 Task: Look for products with blackberry flavor.
Action: Mouse pressed left at (18, 128)
Screenshot: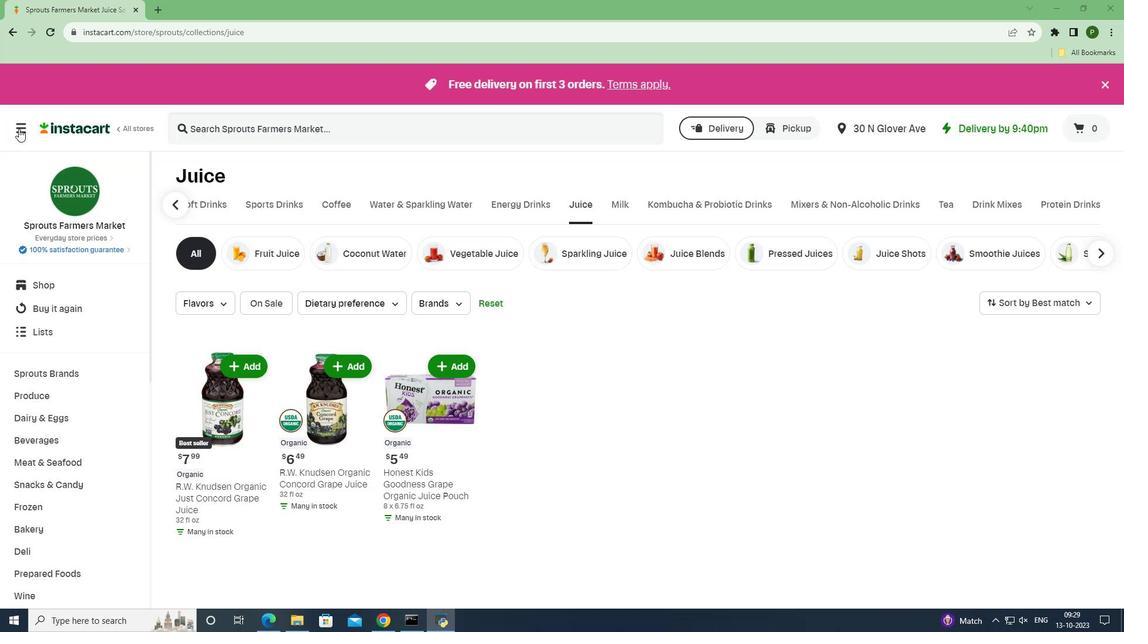 
Action: Mouse moved to (33, 313)
Screenshot: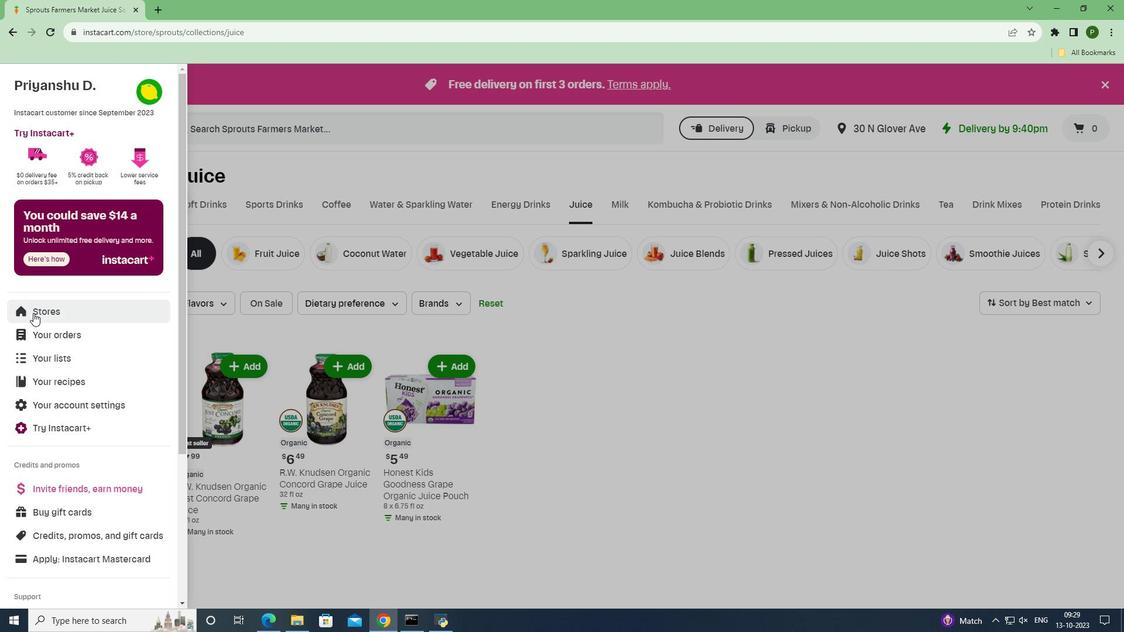
Action: Mouse pressed left at (33, 313)
Screenshot: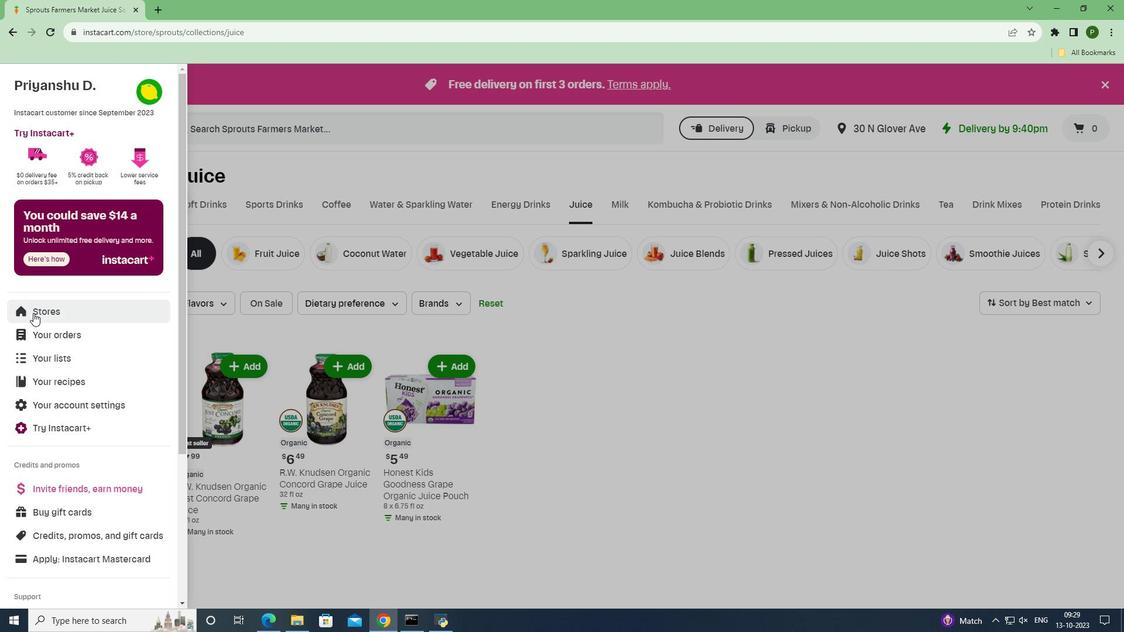 
Action: Mouse moved to (266, 141)
Screenshot: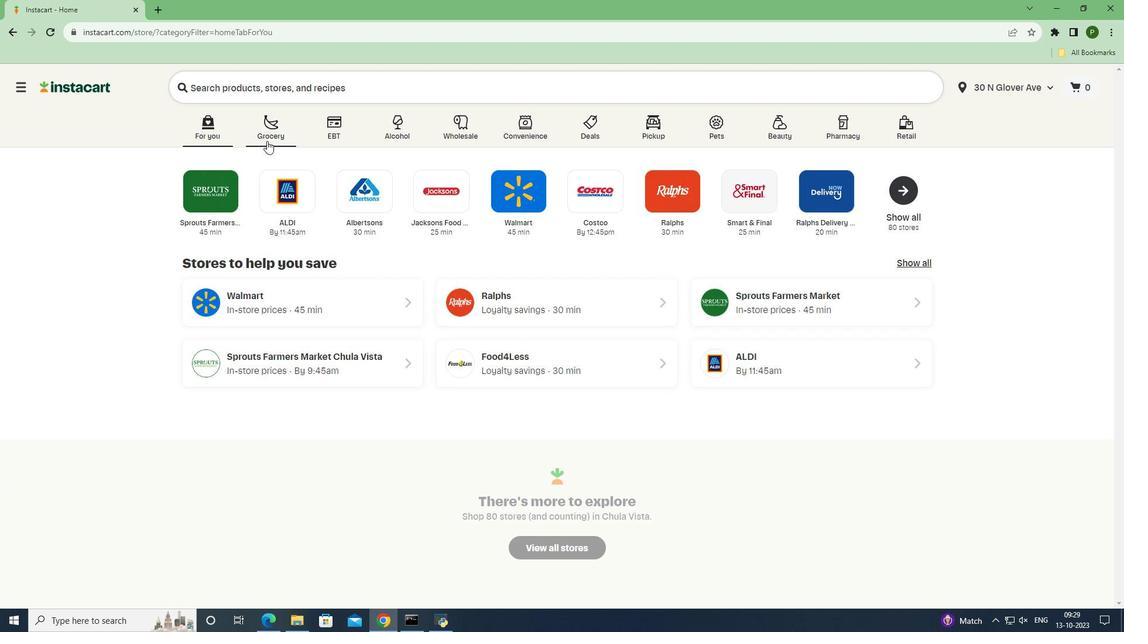 
Action: Mouse pressed left at (266, 141)
Screenshot: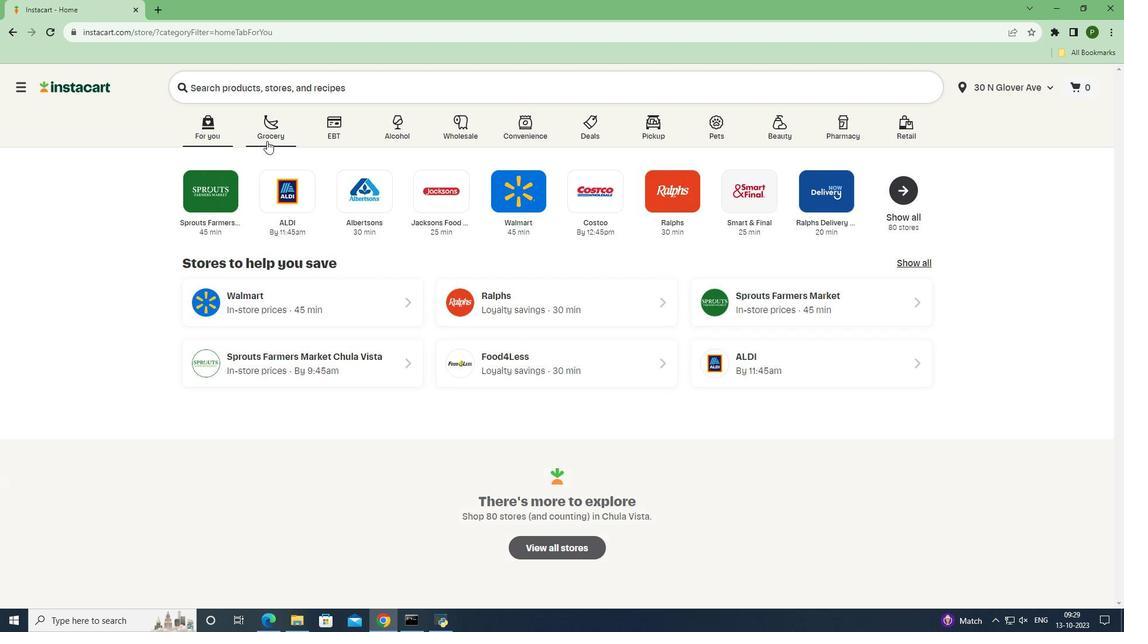 
Action: Mouse moved to (753, 269)
Screenshot: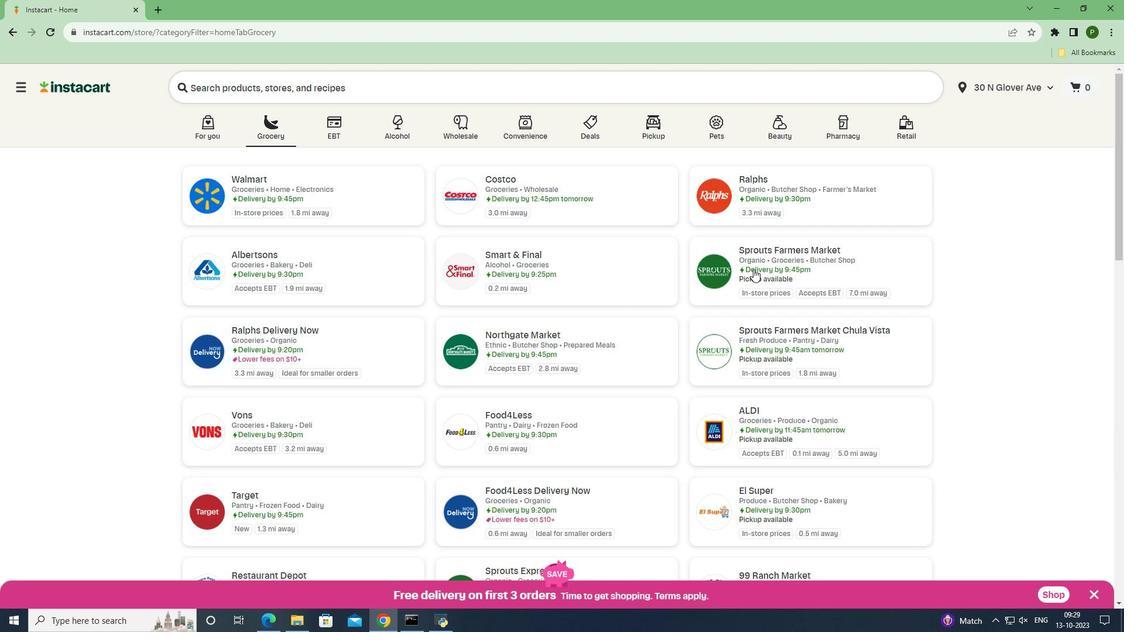 
Action: Mouse pressed left at (753, 269)
Screenshot: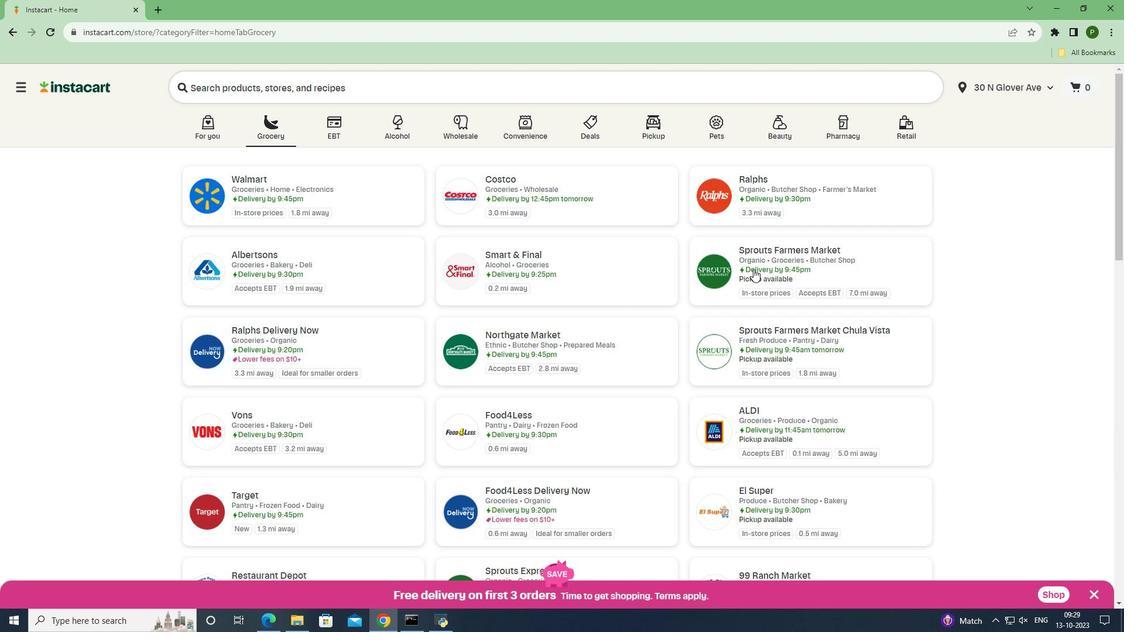 
Action: Mouse moved to (83, 441)
Screenshot: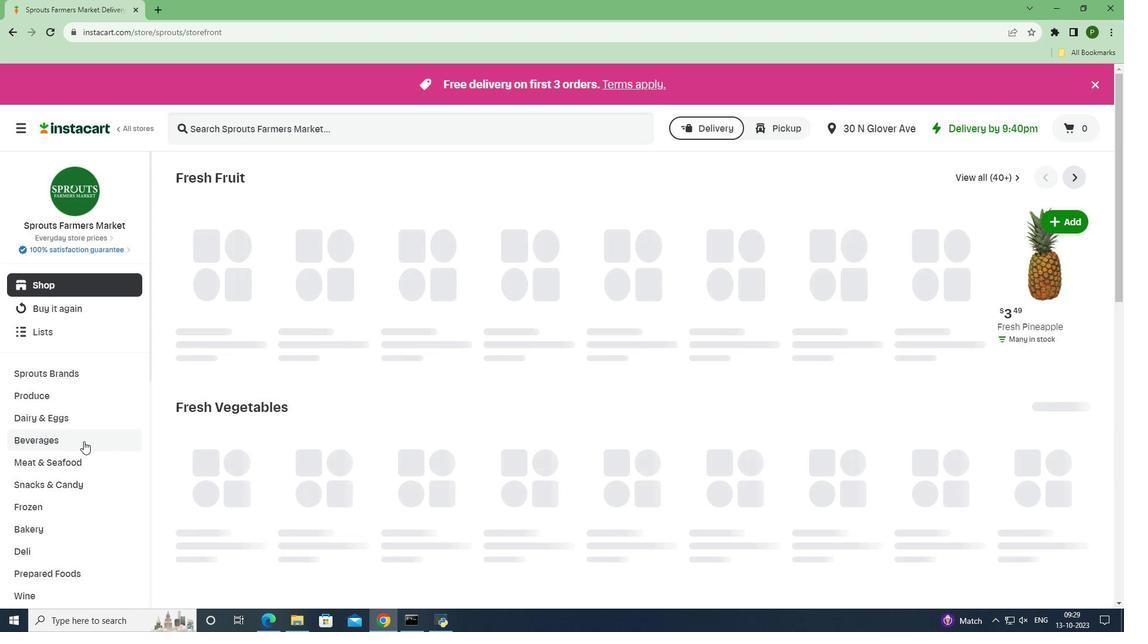 
Action: Mouse pressed left at (83, 441)
Screenshot: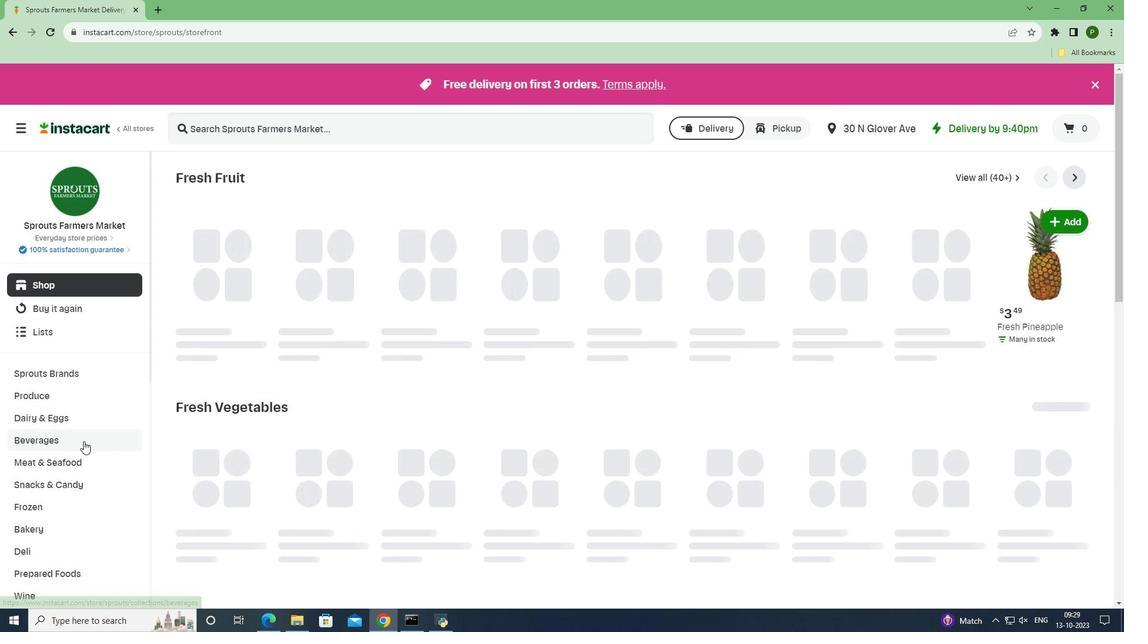 
Action: Mouse moved to (645, 199)
Screenshot: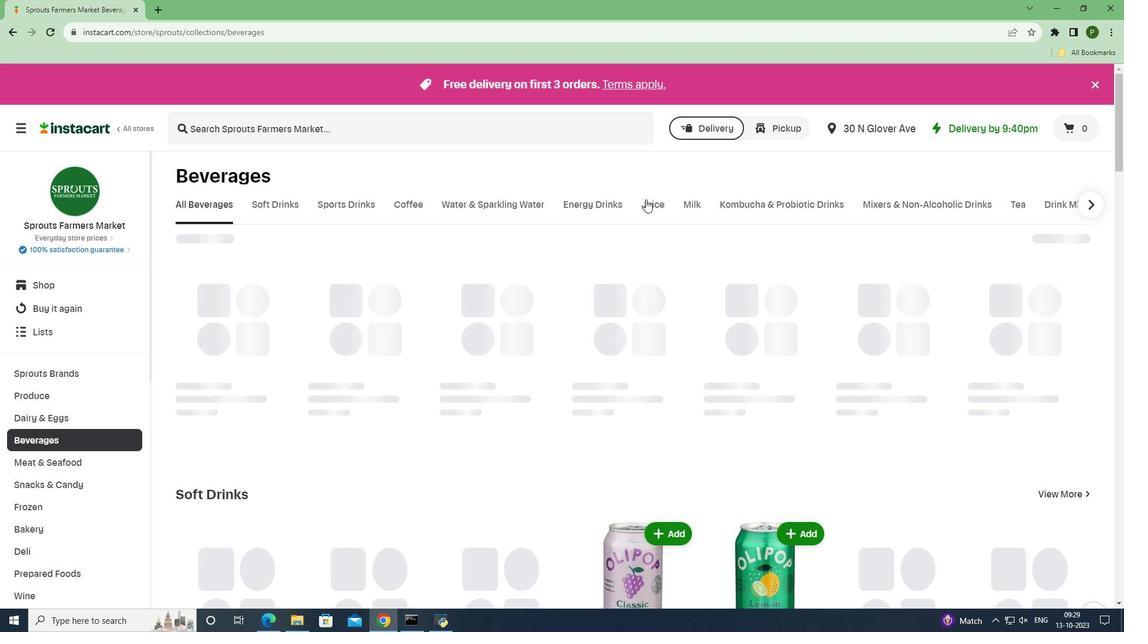 
Action: Mouse pressed left at (645, 199)
Screenshot: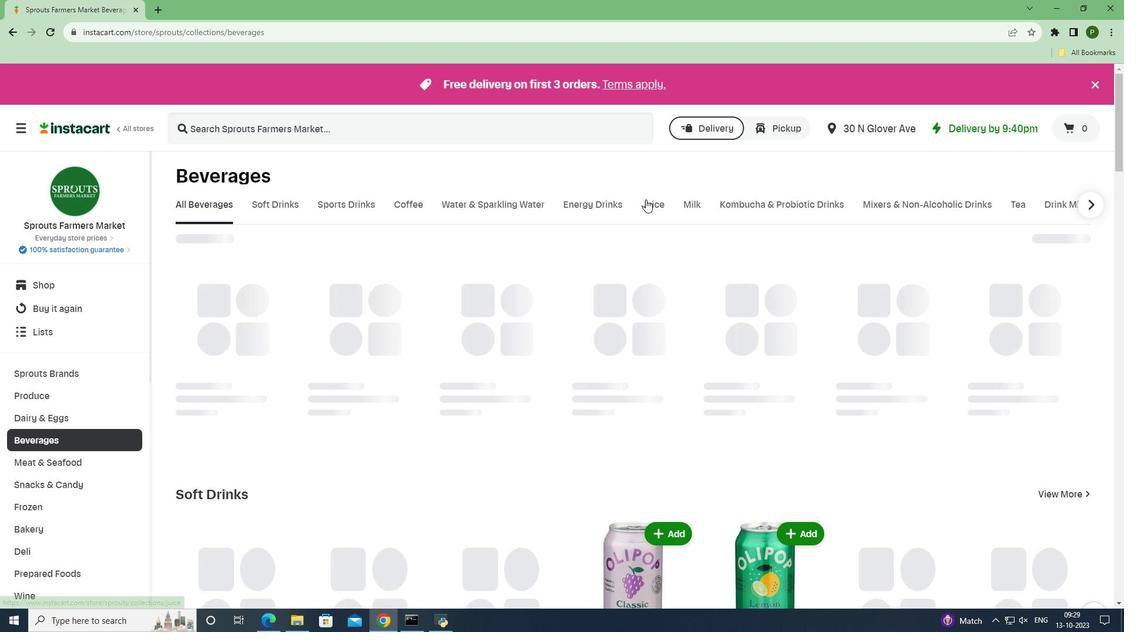 
Action: Mouse moved to (192, 306)
Screenshot: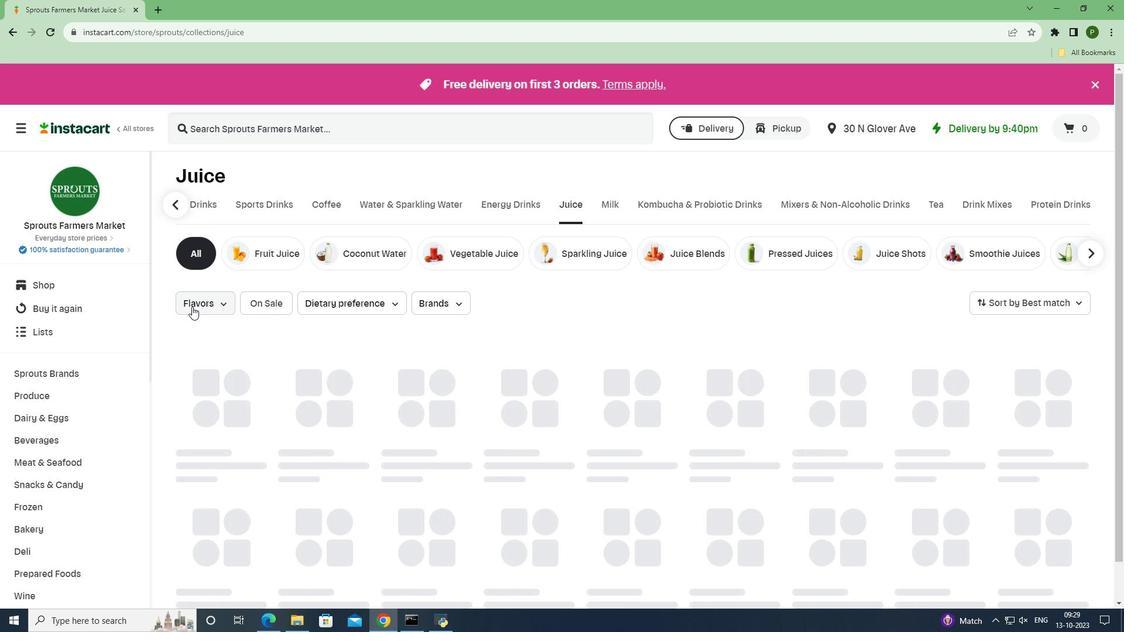 
Action: Mouse pressed left at (192, 306)
Screenshot: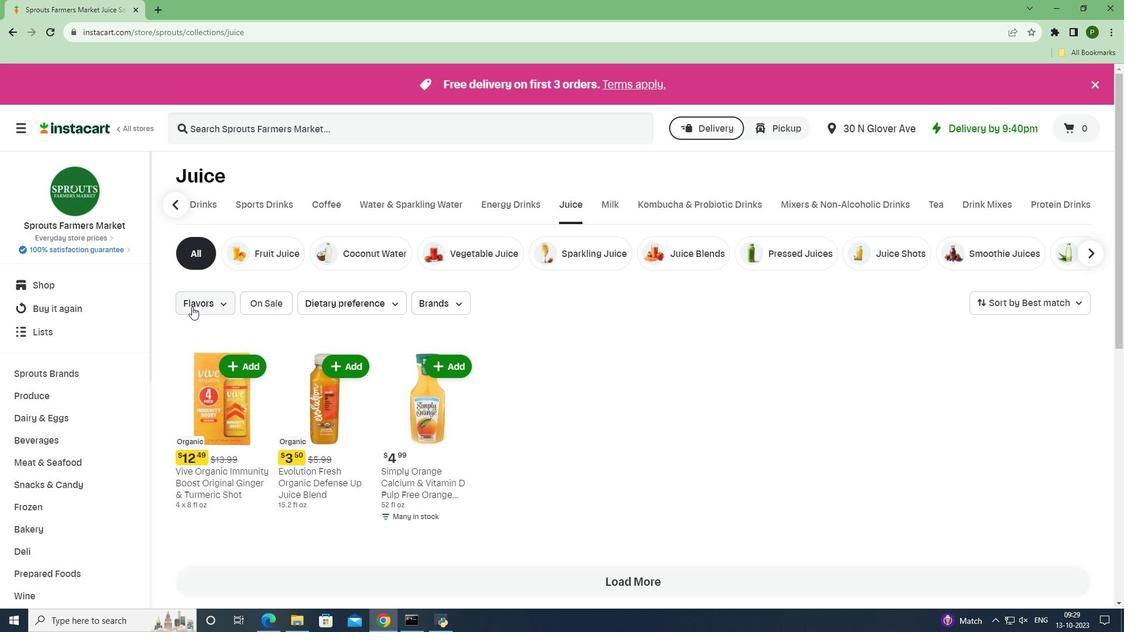 
Action: Mouse moved to (265, 386)
Screenshot: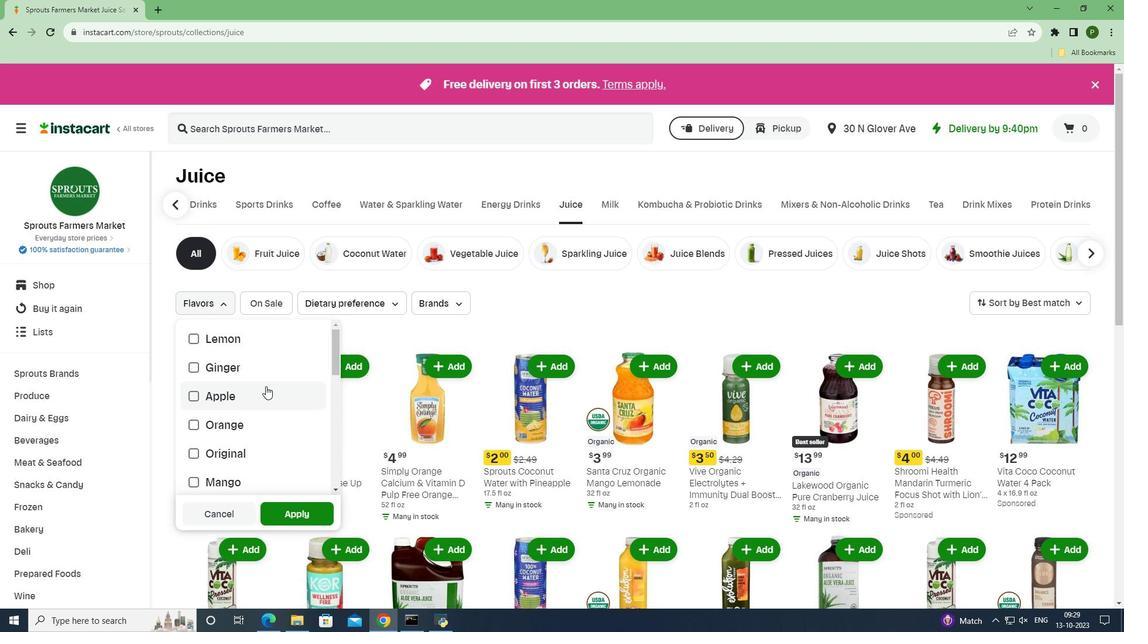 
Action: Mouse scrolled (265, 385) with delta (0, 0)
Screenshot: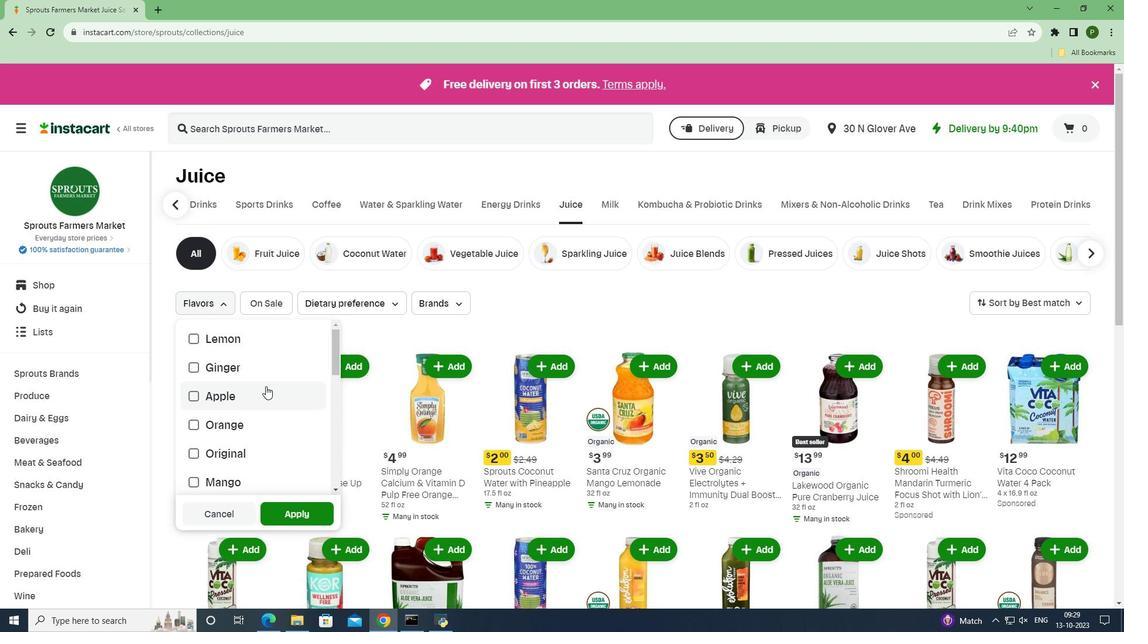 
Action: Mouse scrolled (265, 385) with delta (0, 0)
Screenshot: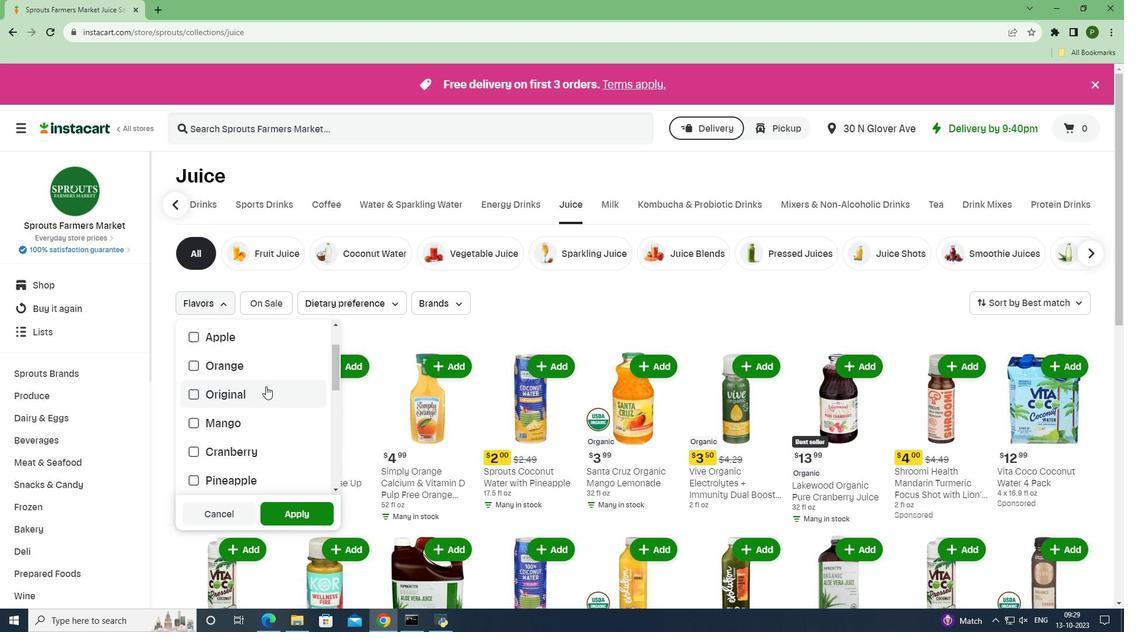 
Action: Mouse scrolled (265, 385) with delta (0, 0)
Screenshot: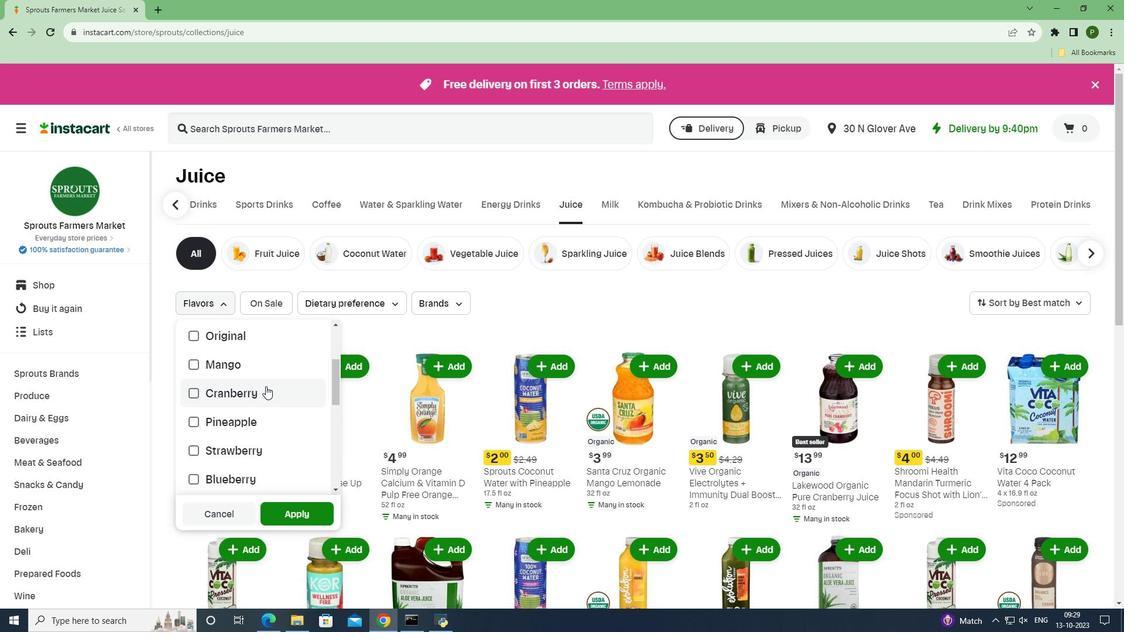
Action: Mouse scrolled (265, 385) with delta (0, 0)
Screenshot: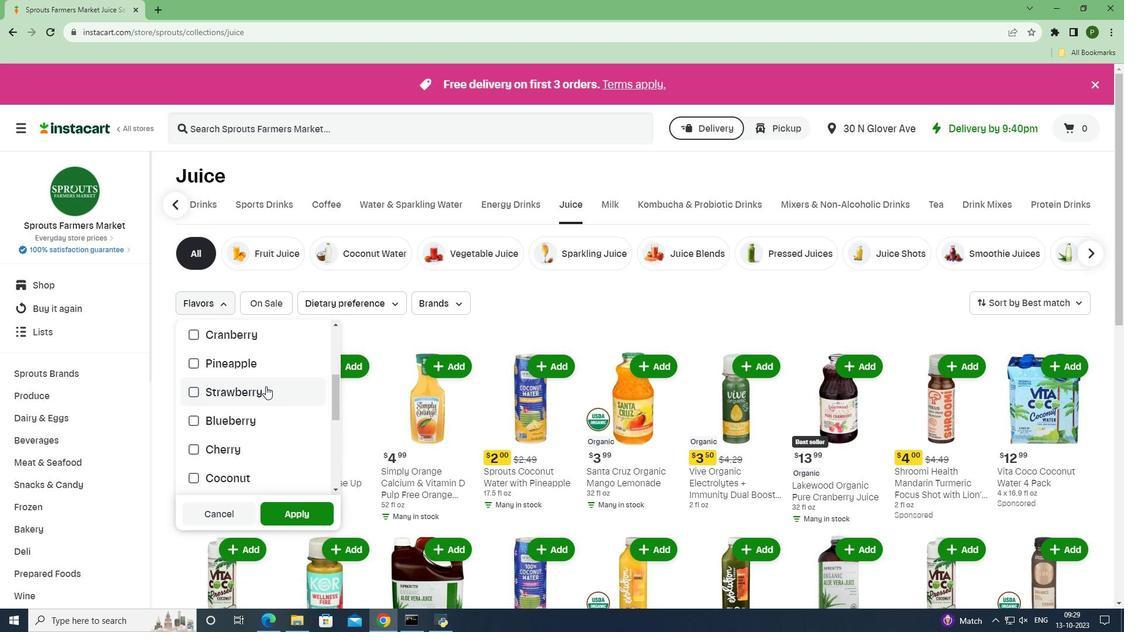 
Action: Mouse moved to (265, 386)
Screenshot: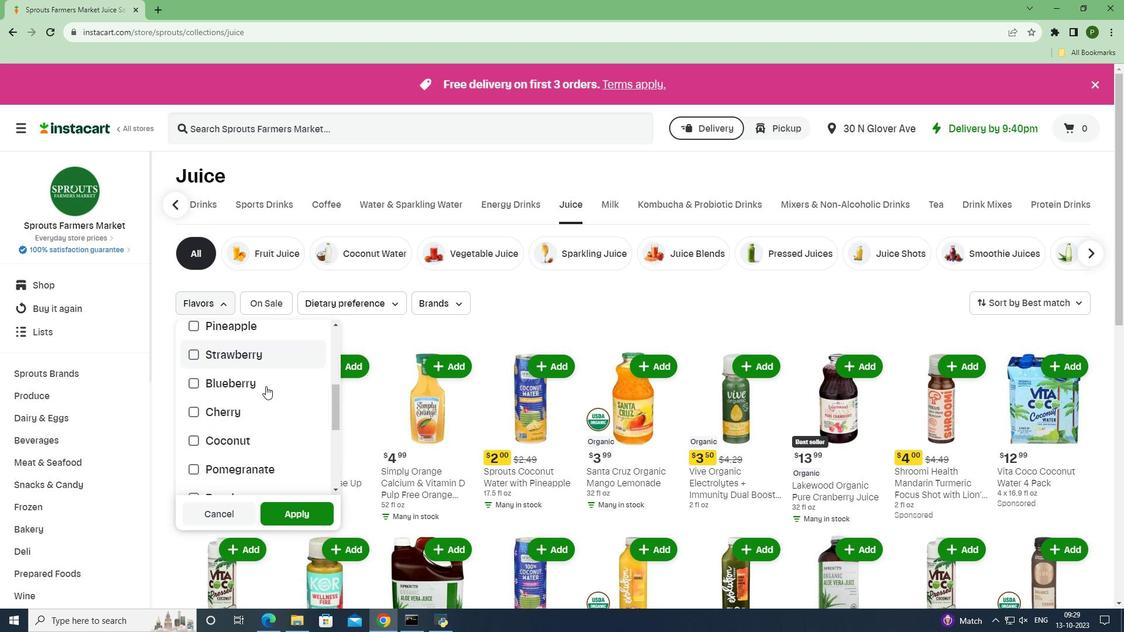 
Action: Mouse scrolled (265, 385) with delta (0, 0)
Screenshot: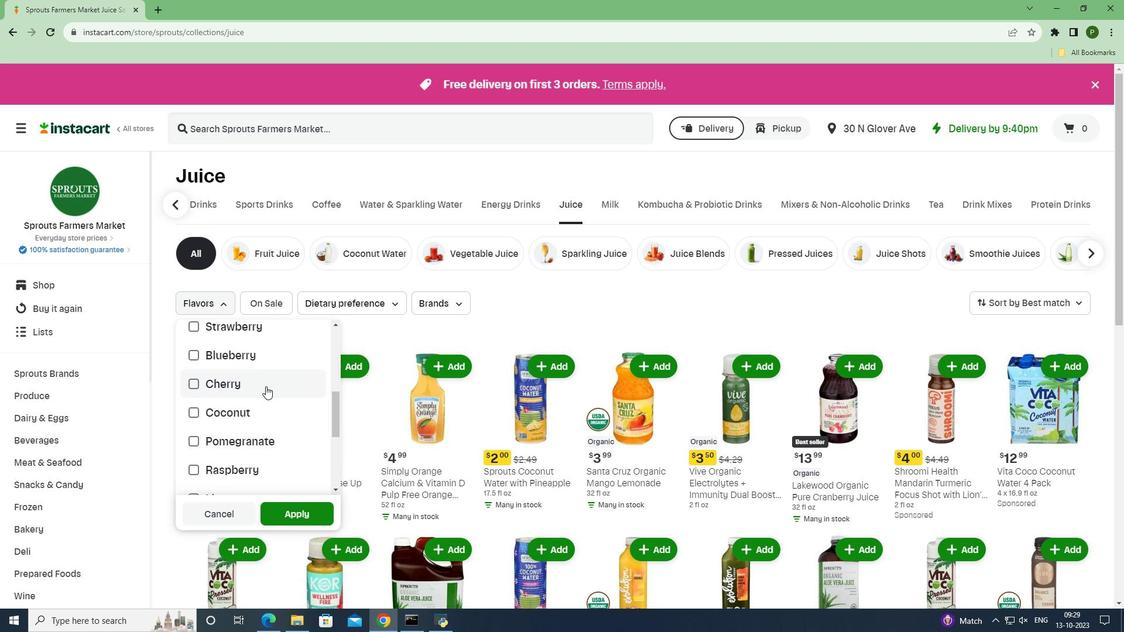 
Action: Mouse scrolled (265, 385) with delta (0, 0)
Screenshot: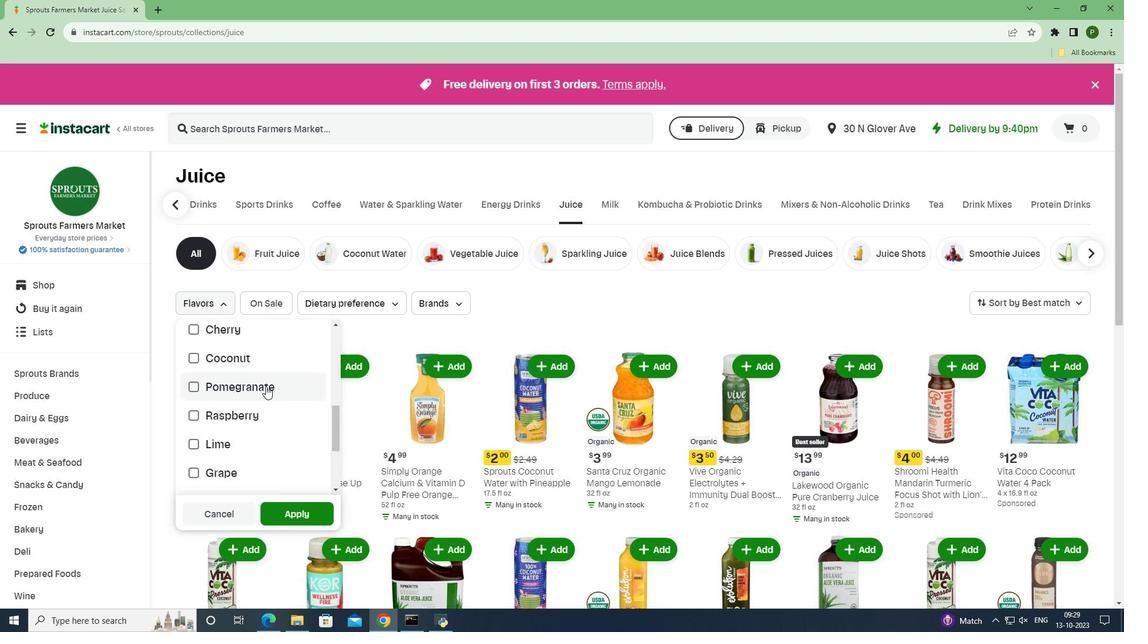 
Action: Mouse scrolled (265, 385) with delta (0, 0)
Screenshot: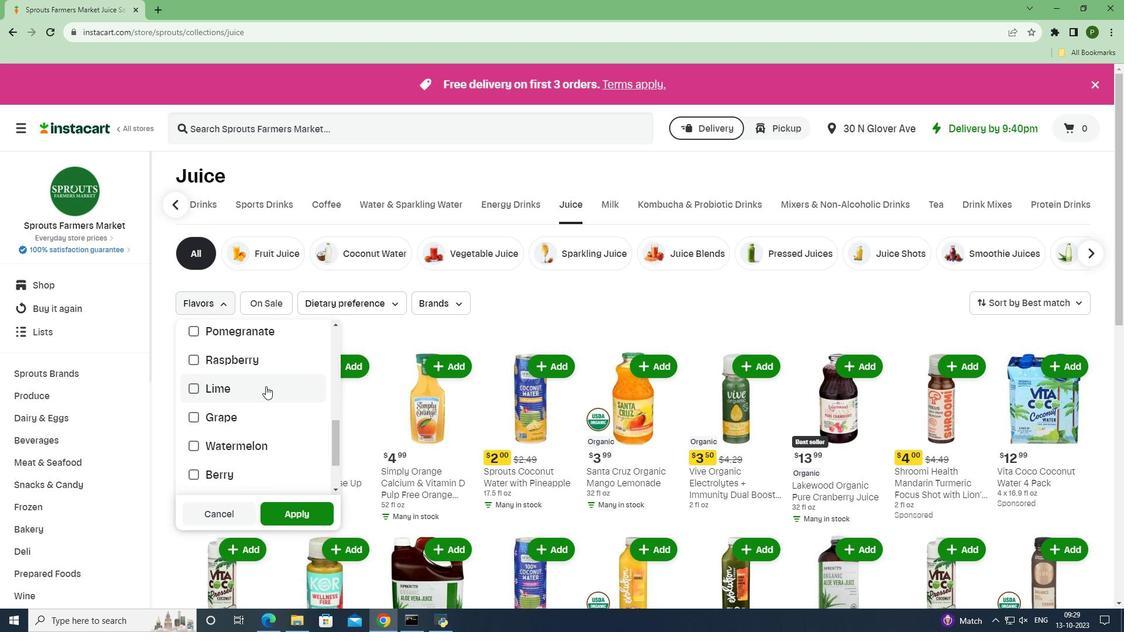 
Action: Mouse scrolled (265, 385) with delta (0, 0)
Screenshot: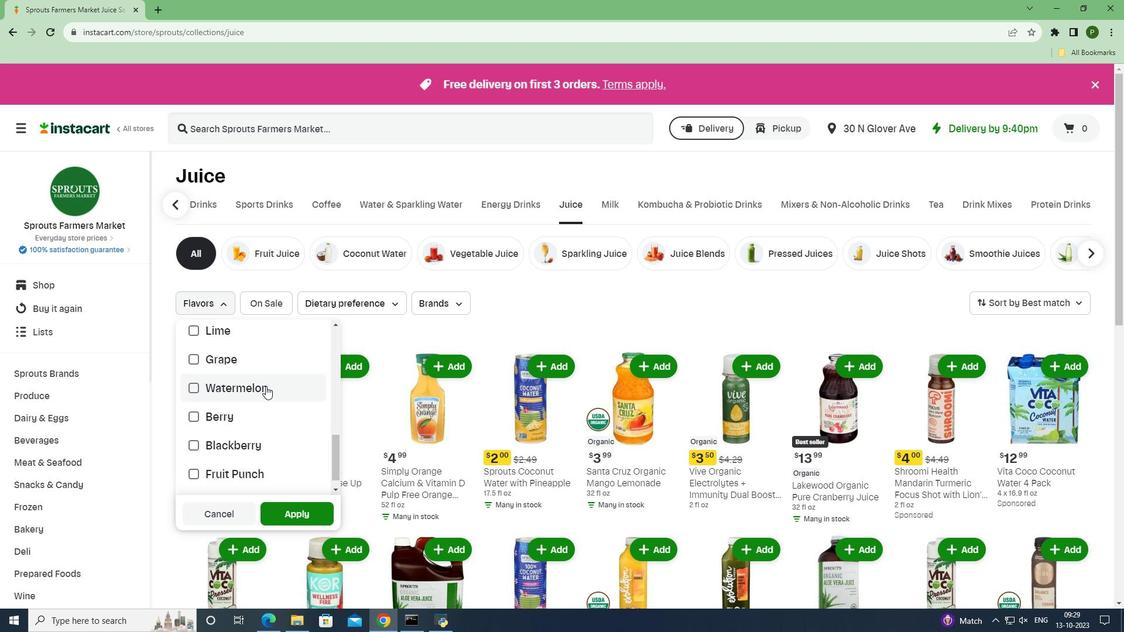 
Action: Mouse moved to (265, 431)
Screenshot: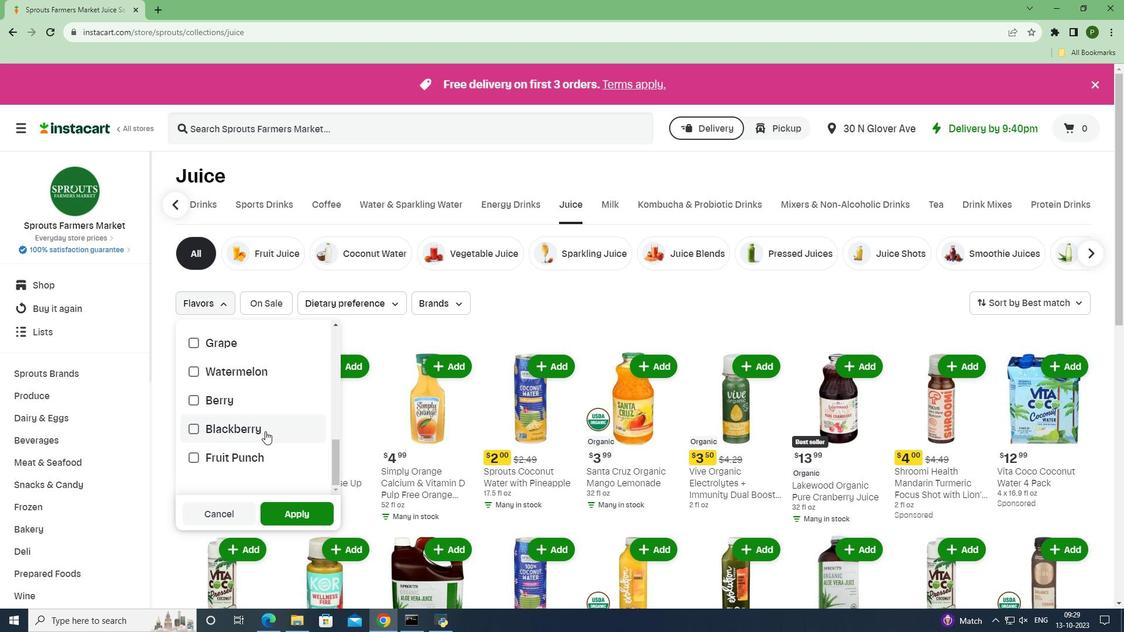 
Action: Mouse pressed left at (265, 431)
Screenshot: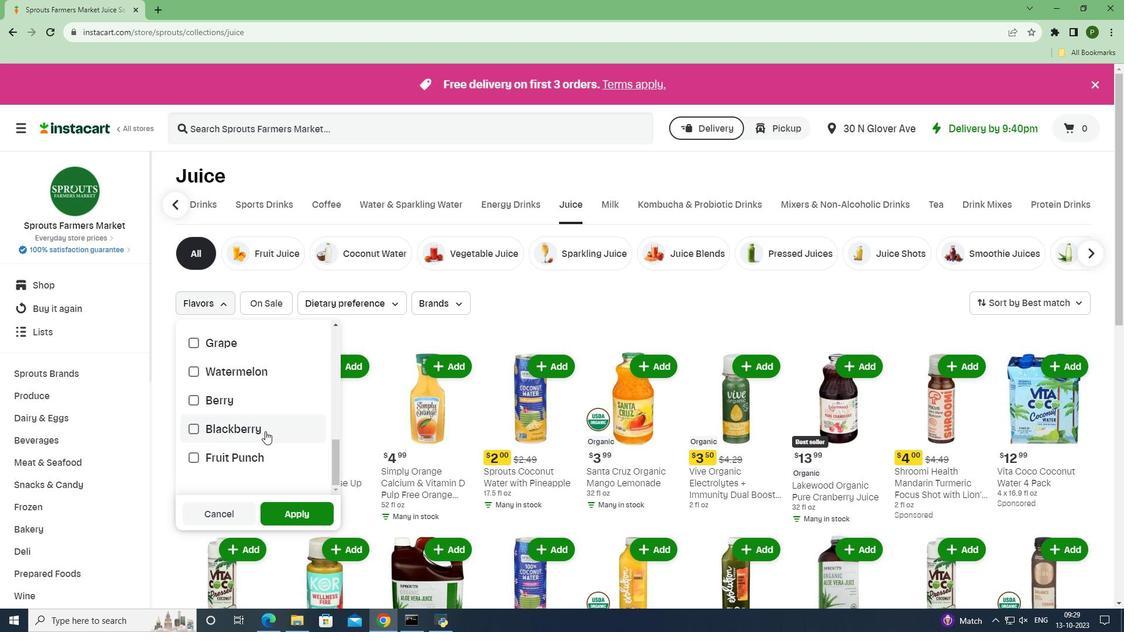 
Action: Mouse moved to (285, 509)
Screenshot: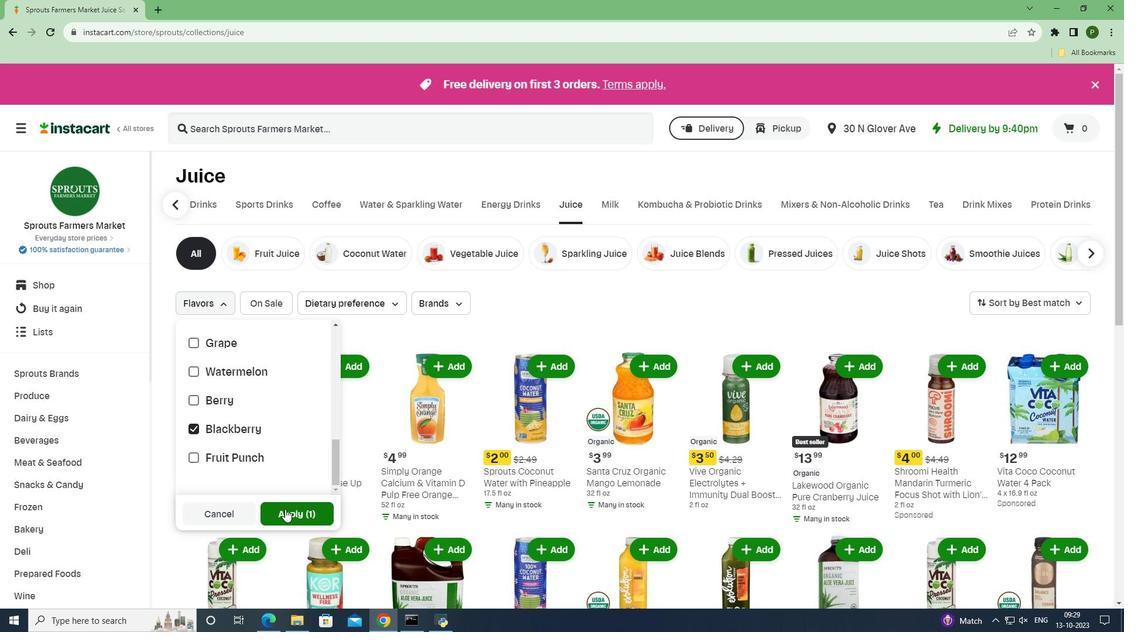 
Action: Mouse pressed left at (285, 509)
Screenshot: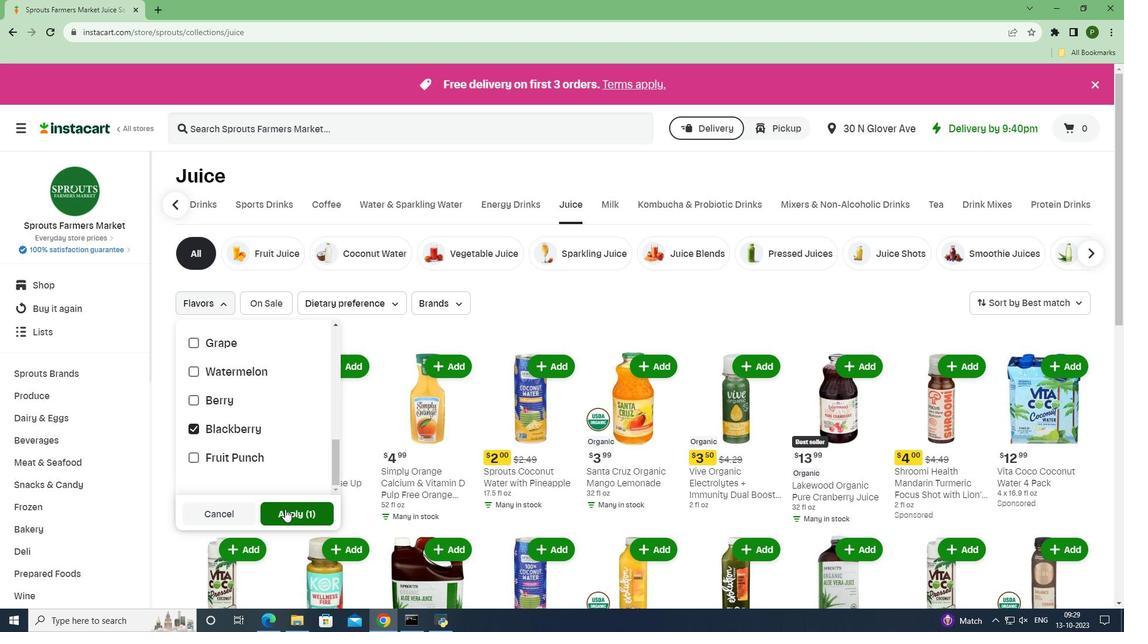 
Action: Mouse moved to (515, 495)
Screenshot: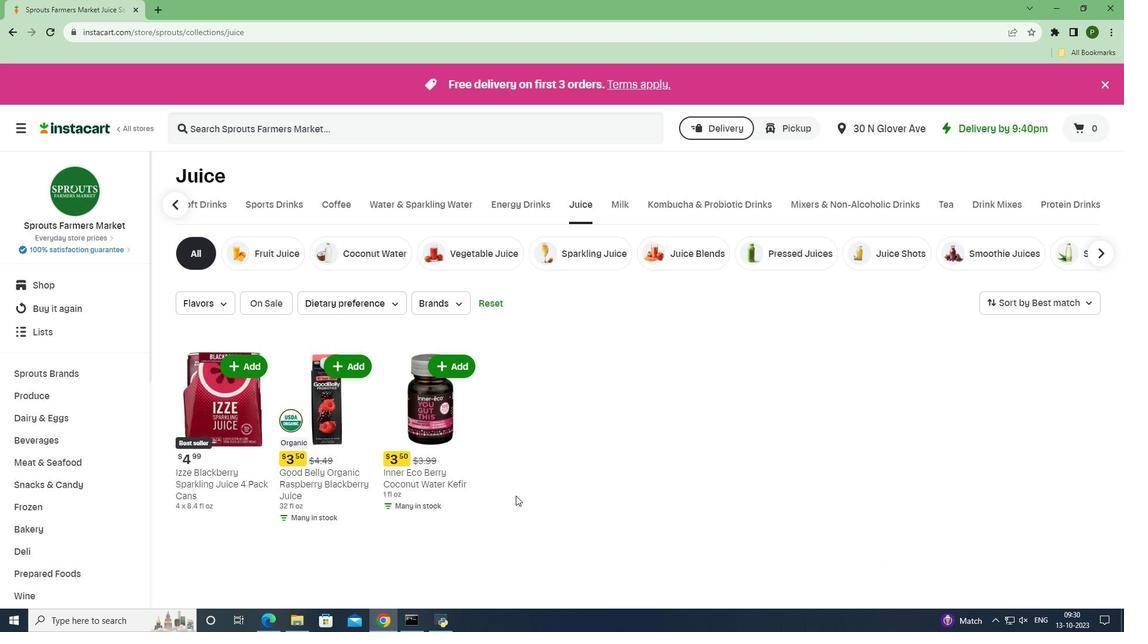 
